 Task: Select the auto in the unusual line terminators.
Action: Mouse moved to (21, 722)
Screenshot: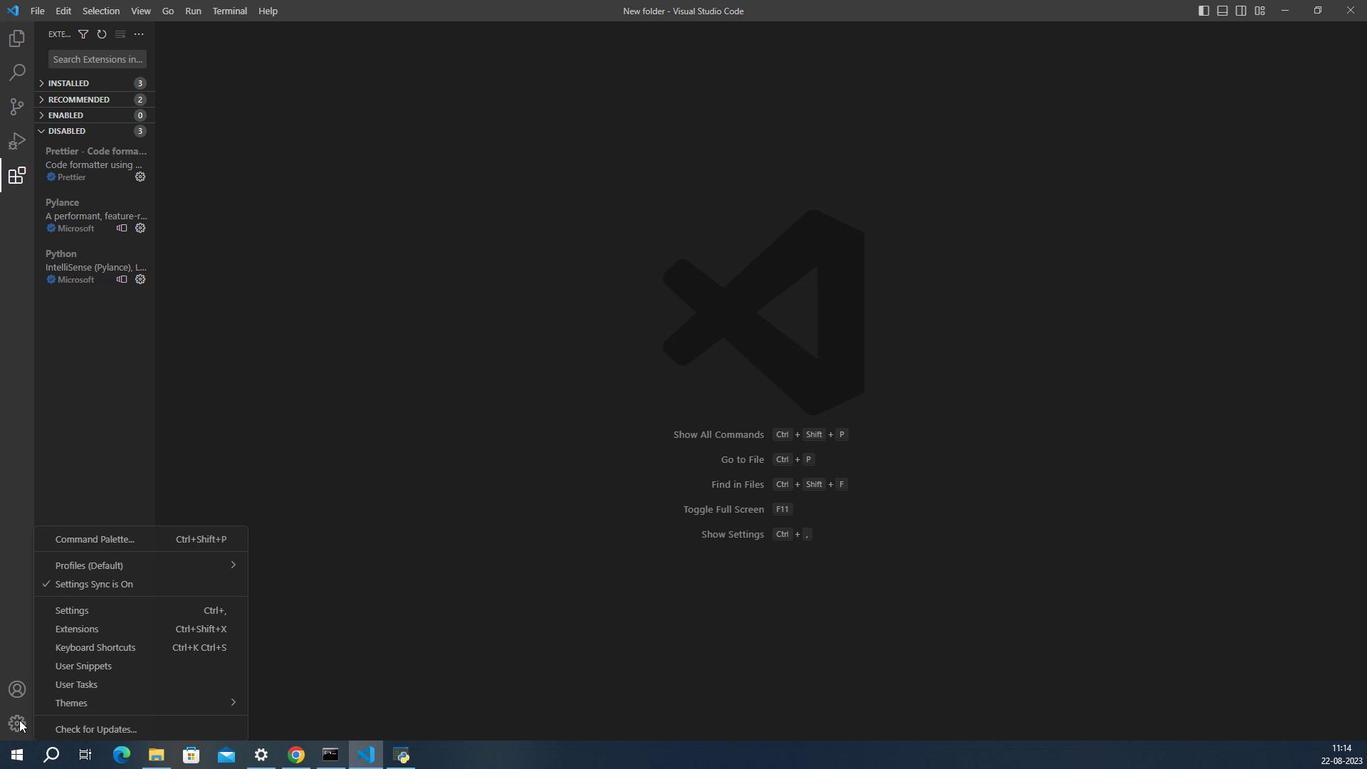 
Action: Mouse pressed left at (21, 722)
Screenshot: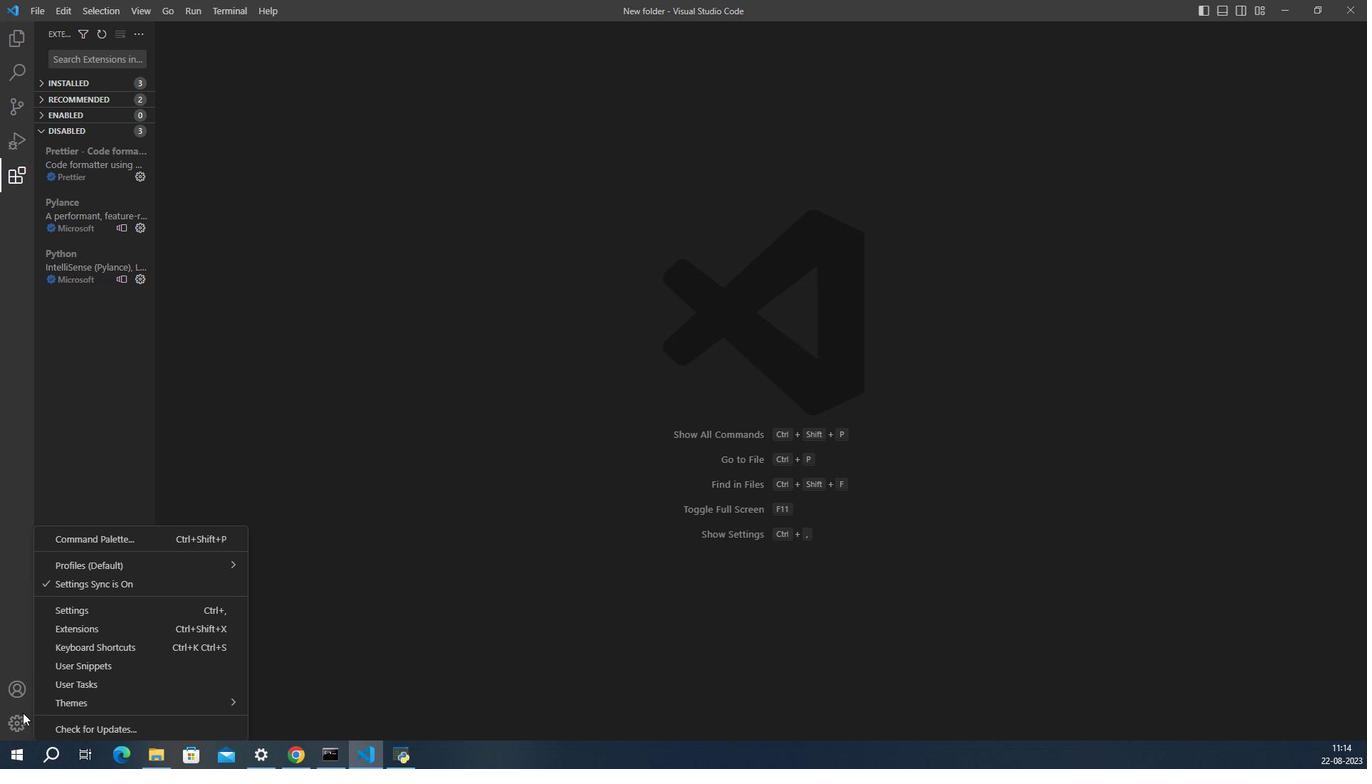 
Action: Mouse moved to (81, 609)
Screenshot: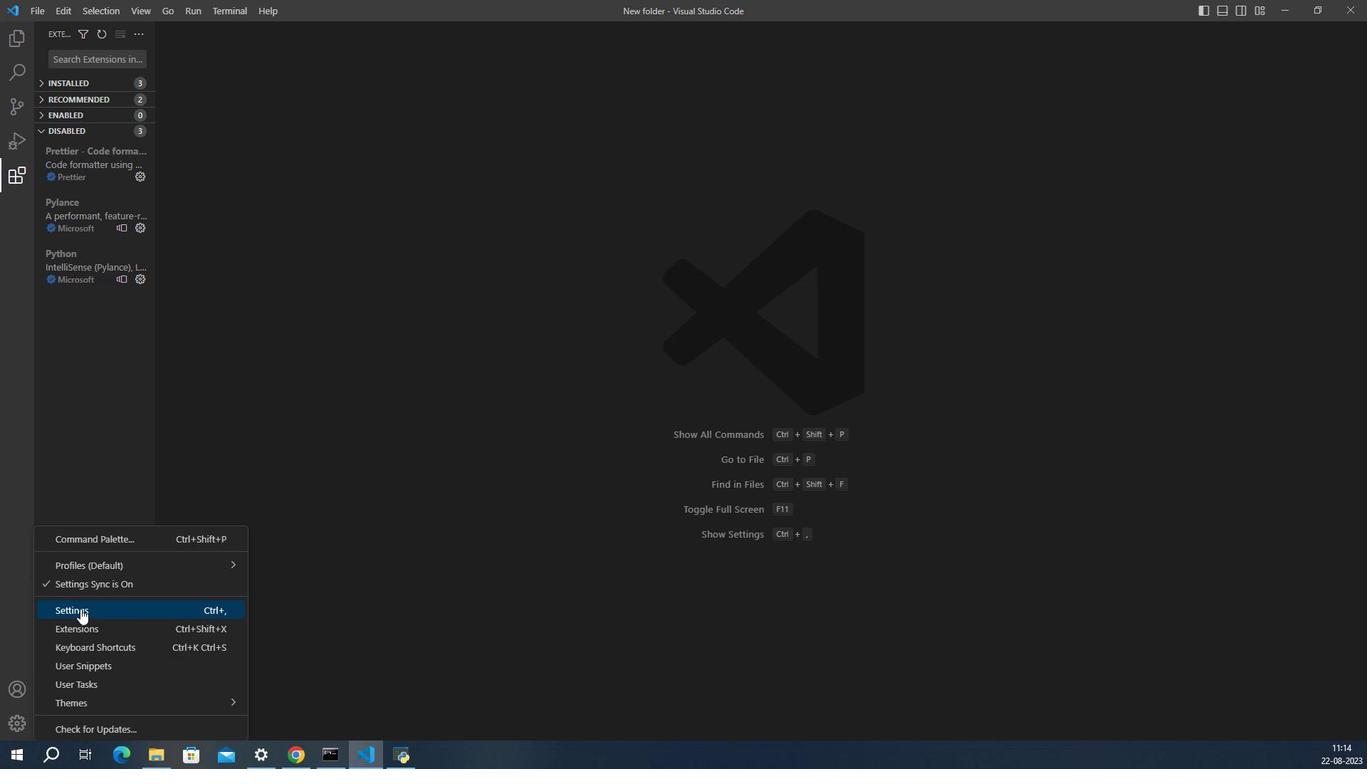 
Action: Mouse pressed left at (81, 609)
Screenshot: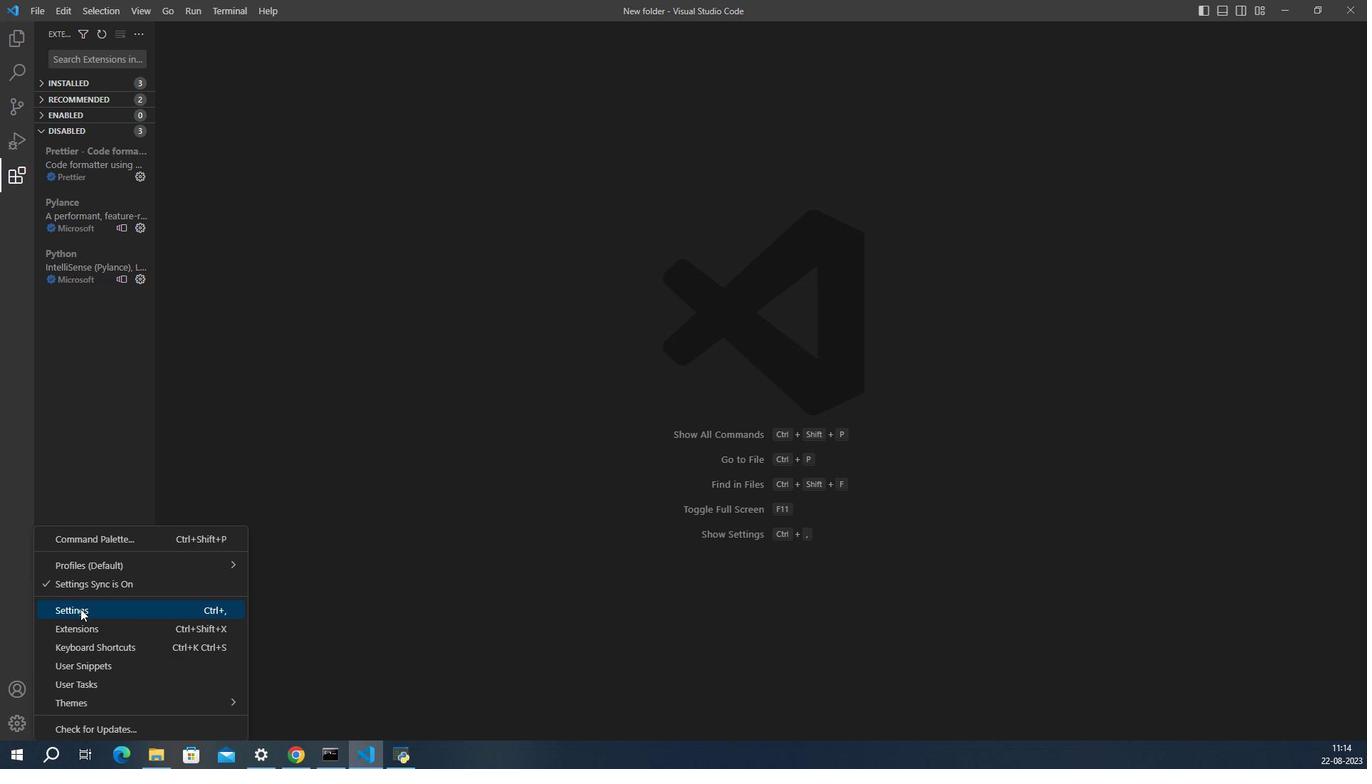 
Action: Mouse moved to (653, 454)
Screenshot: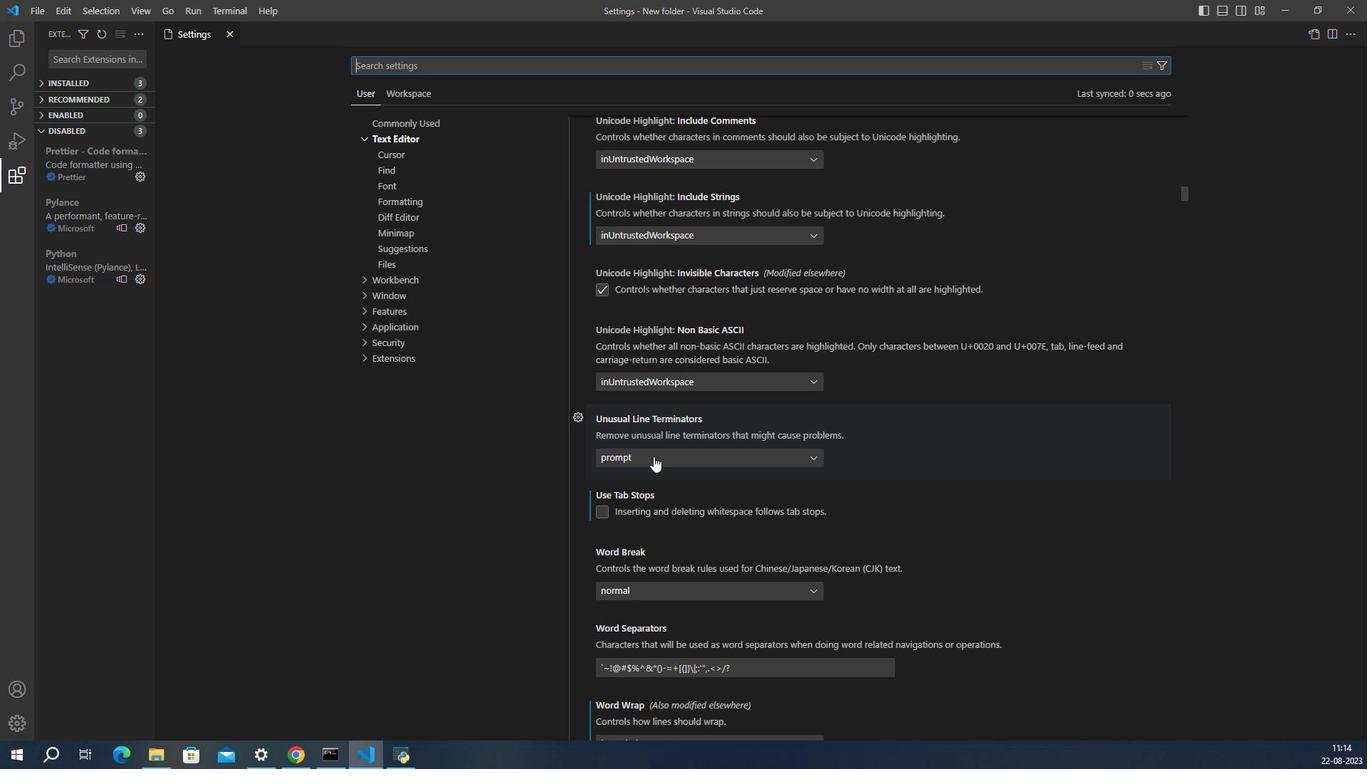 
Action: Mouse pressed left at (653, 454)
Screenshot: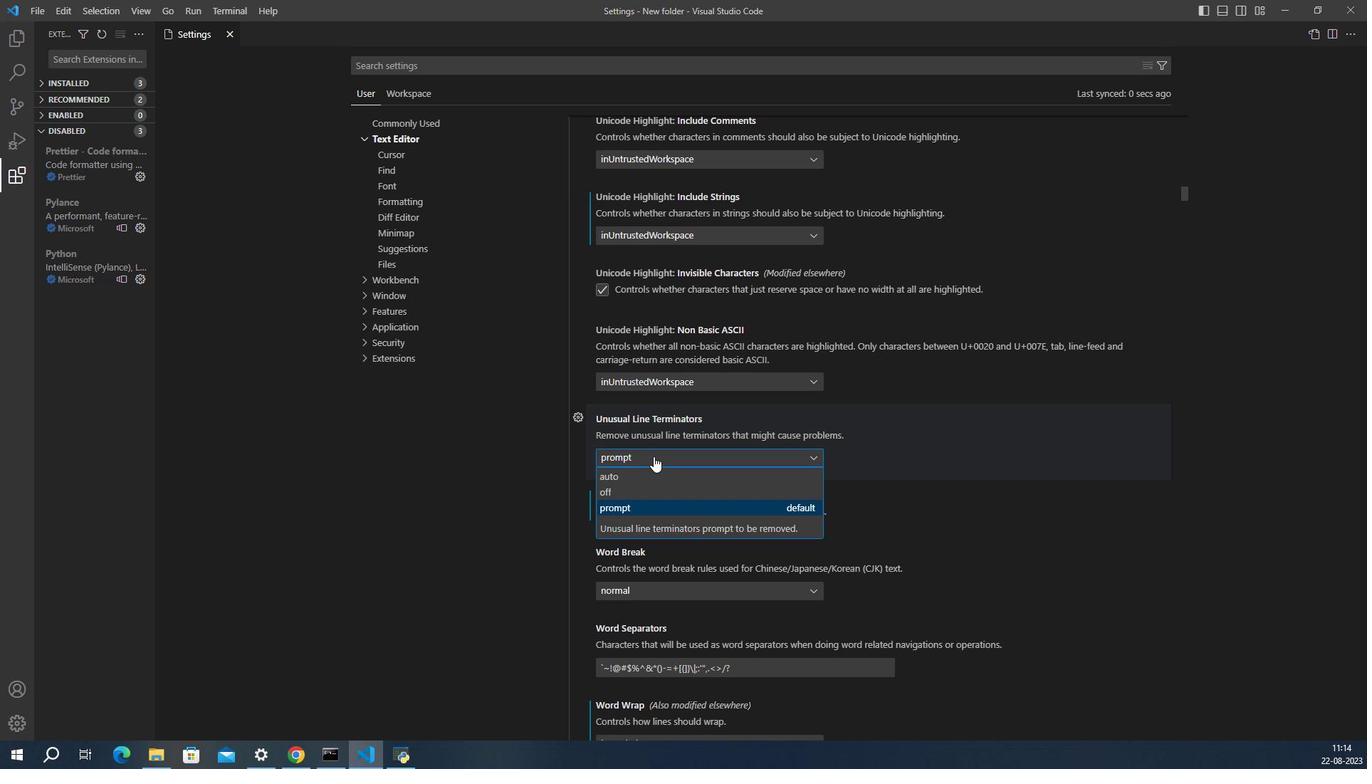 
Action: Mouse moved to (628, 469)
Screenshot: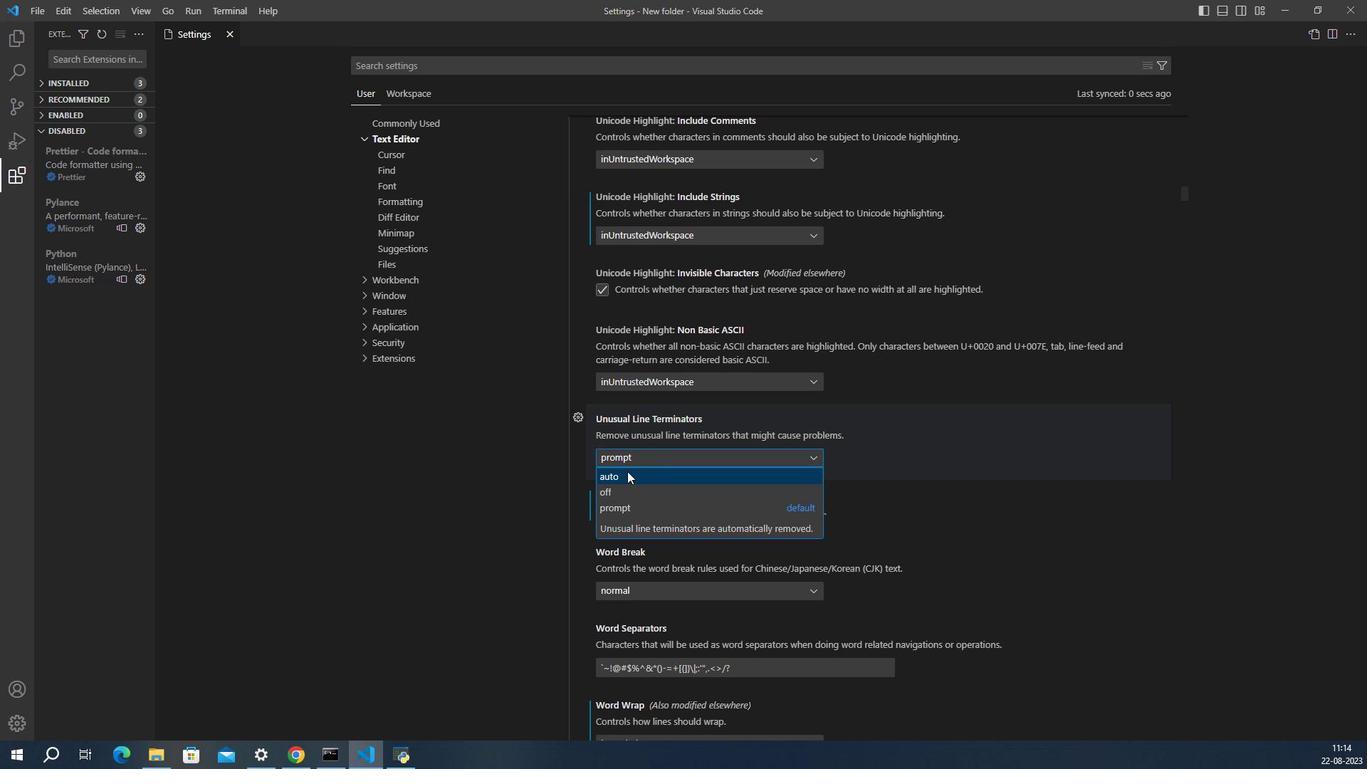 
Action: Mouse pressed left at (628, 469)
Screenshot: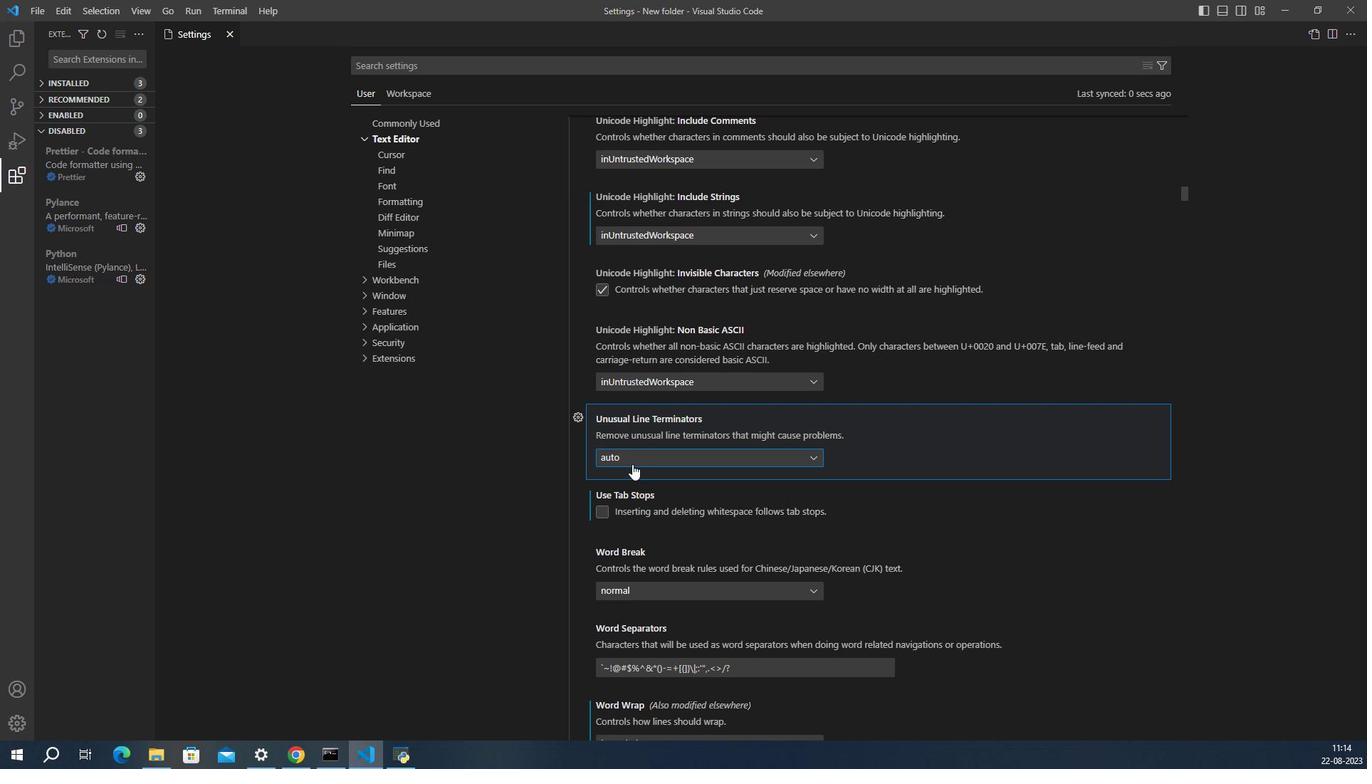 
Action: Mouse moved to (641, 458)
Screenshot: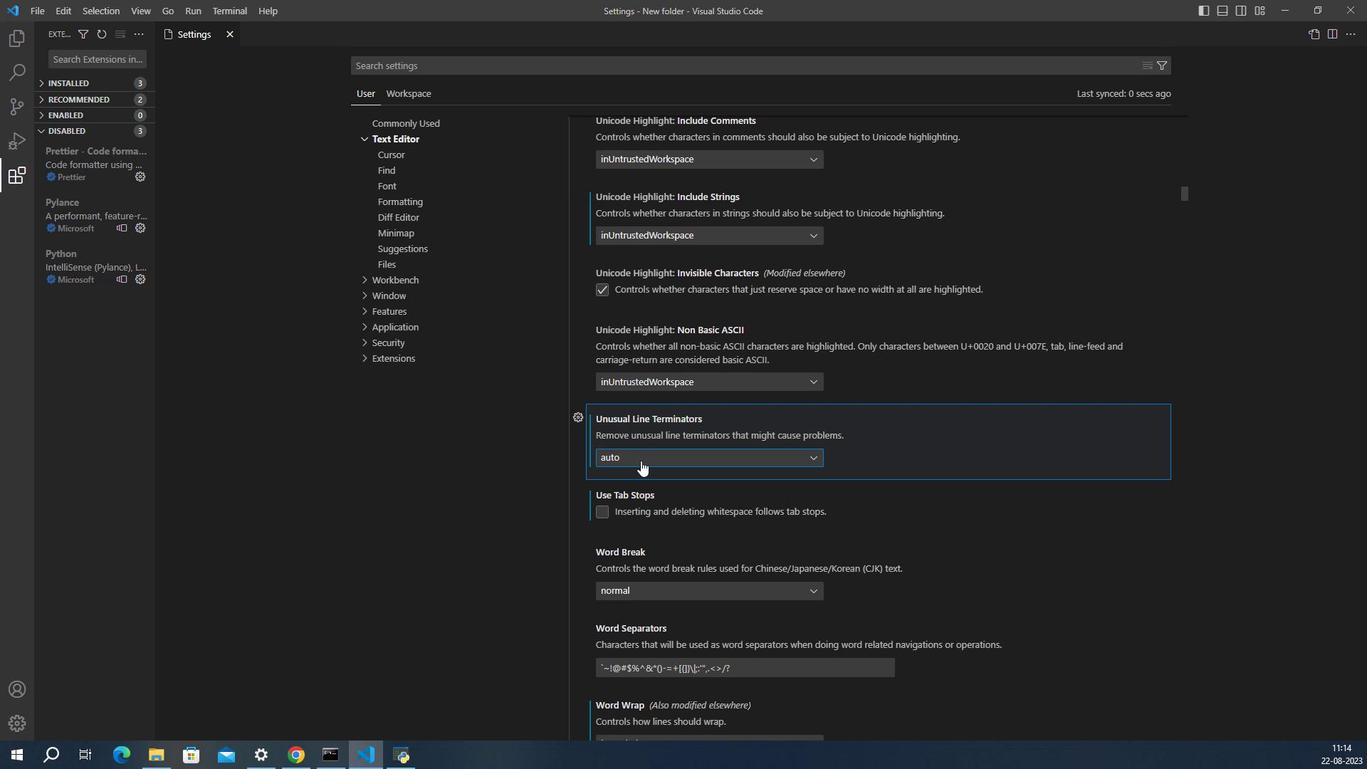 
